 Task: Model the population dynamics of a species with density-dependent birth and death rates.
Action: Mouse moved to (137, 68)
Screenshot: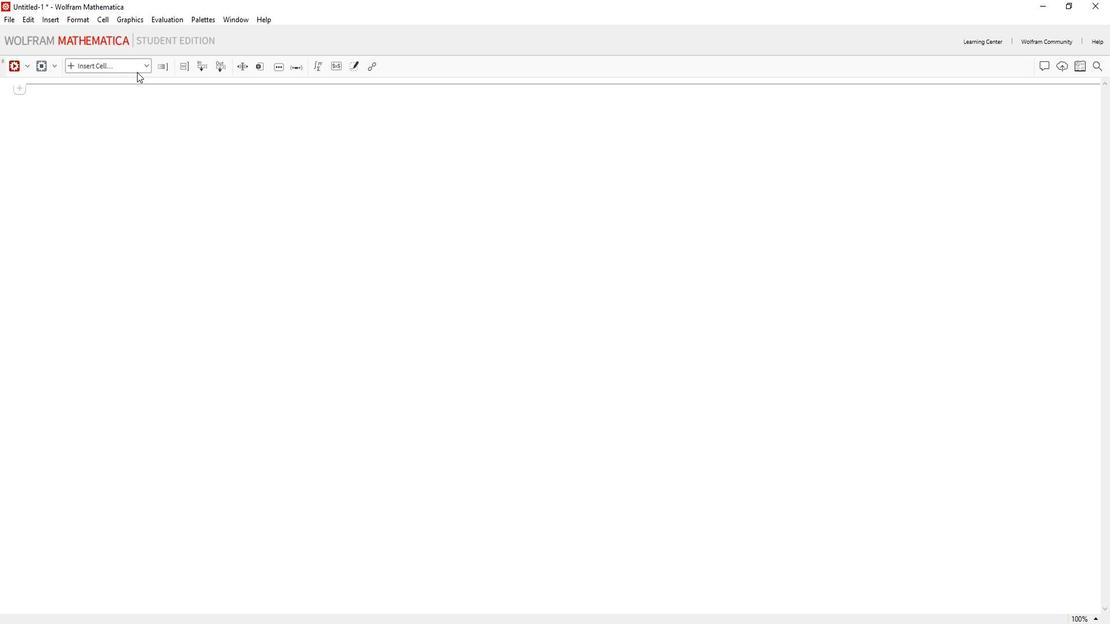 
Action: Mouse pressed left at (137, 68)
Screenshot: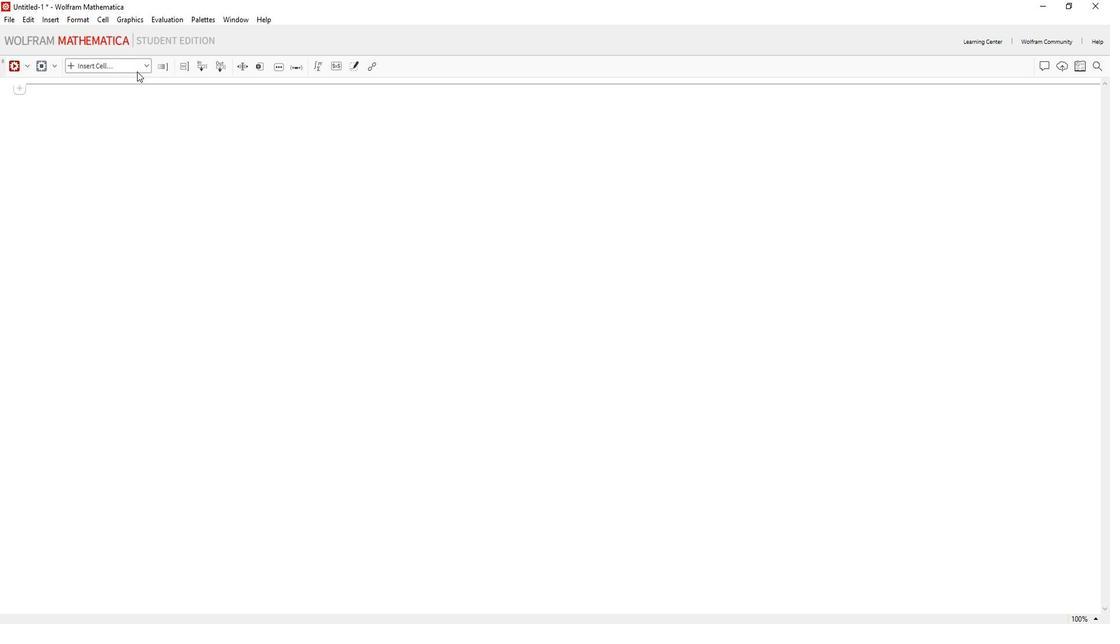 
Action: Mouse moved to (112, 213)
Screenshot: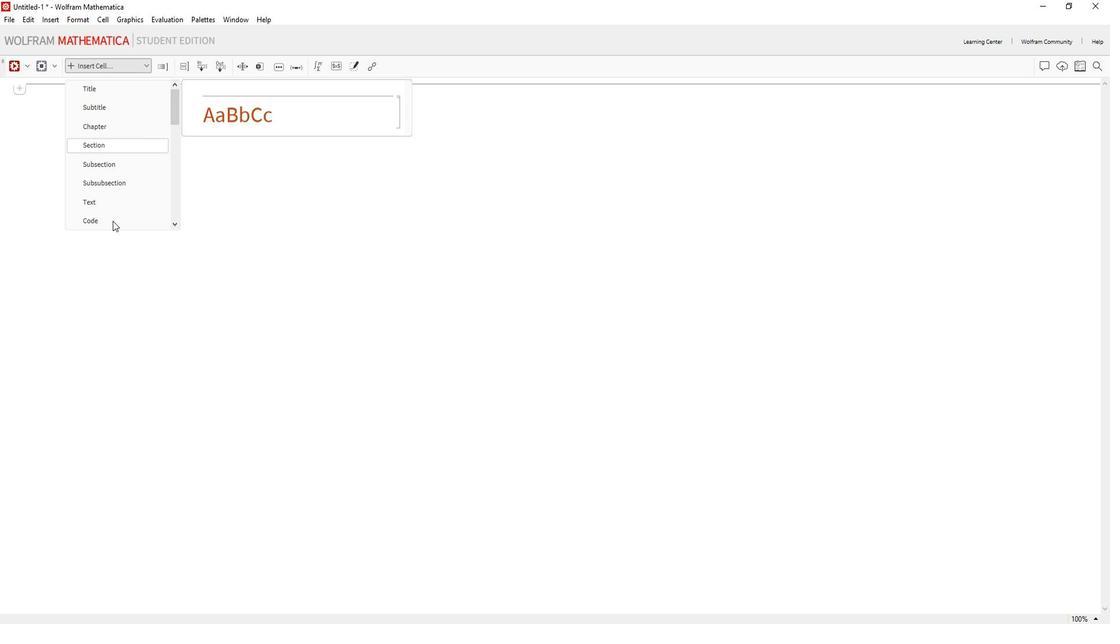 
Action: Mouse pressed left at (112, 213)
Screenshot: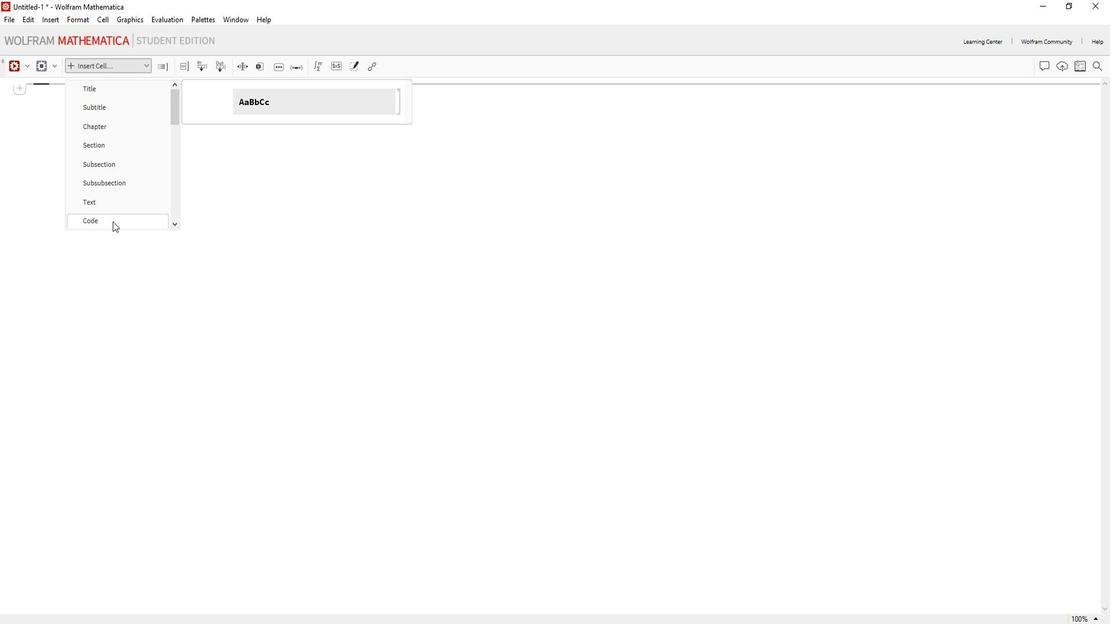 
Action: Mouse moved to (115, 196)
Screenshot: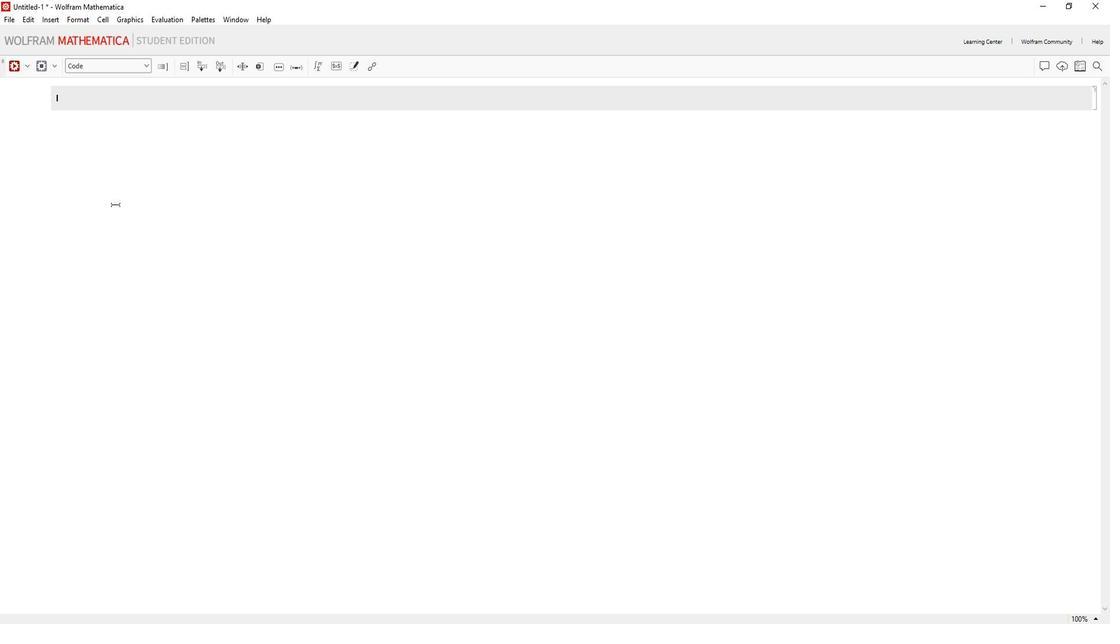 
Action: Key pressed <Key.caps_lock>R<Key.space>=<Key.space>0.1;<Key.enter><Key.caps_lock>k<Key.space>=<Key.space>1000;<Key.enter><Key.caps_lock>INITIAL<Key.caps_lock>p<Key.caps_lock>OPULATION<Key.space>=<Key.space>10<Key.space><Key.backspace>;<Key.enter>EQUATION<Key.space>=<Key.space><Key.caps_lock>nds<Key.caps_lock>OLVE[<Key.shift_r><Key.shift_r>{<Key.space><Key.enter><Key.caps_lock>p'[<Key.caps_lock>T<Key.right><Key.space>==<Key.space>R<Key.space>*<Key.space><Key.caps_lock>p[<Key.caps_lock>T<Key.right><Key.space>*<Key.space><Key.shift_r>(1<Key.space>-<Key.space><Key.caps_lock>p<Key.caps_lock>T<Key.backspace>[T]/<Key.caps_lock>k<Key.right>,<Key.enter><Key.caps_lock><Key.caps_lock>p[0]<Key.space>==<Key.space>initial<Key.caps_lock>P<Key.caps_lock>opulation<Key.backspace><Key.backspace><Key.backspace><Key.backspace><Key.backspace><Key.backspace><Key.backspace><Key.backspace><Key.backspace><Key.backspace><Key.backspace><Key.backspace><Key.backspace><Key.backspace><Key.backspace><Key.backspace><Key.backspace><Key.caps_lock>INITIALPO<Key.backspace><Key.backspace><Key.caps_lock>p<Key.caps_lock>OPULATION<Key.space><Key.enter><Key.right>,<Key.space><Key.caps_lock>p,<Key.space><Key.shift_r>{<Key.caps_lock>T,<Key.space>0,<Key.space>50<Key.right><Key.right>;<Key.enter><Key.caps_lock>p<Key.caps_lock>LOT[<Key.caps_lock>e<Key.caps_lock>VALUATE[<Key.caps_lock>p[<Key.caps_lock>T<Key.right><Key.space>/.<Key.space>EQUATION],<Key.space><Key.shift_r>{T,<Key.space>0,<Key.space>50<Key.right>,<Key.space><Key.enter><Key.caps_lock>p<Key.caps_lock>LOT<Key.caps_lock>r<Key.caps_lock>ANGE<Key.space>-<Key.shift>><Key.space><Key.caps_lock>all<Key.backspace><Key.backspace><Key.caps_lock>LL,<Key.space><Key.enter><Key.caps_lock>a<Key.caps_lock>XES<Key.caps_lock>l<Key.caps_lock>ABEL<Key.space>-<Key.shift>><Key.space><Key.shift_r>{<Key.shift_r>"<Key.caps_lock>t<Key.caps_lock>IME<Key.right>,<Key.space><Key.shift_r>"<Key.caps_lock>p<Key.caps_lock>OPULATION<Key.right><Key.right>,<Key.space><Key.enter><Key.caps_lock>p<Key.caps_lock>LOT<Key.caps_lock>l<Key.caps_lock>ABEL<Key.space>-<Key.shift>><Key.space><Key.shift_r>"<Key.caps_lock>l<Key.caps_lock>OGISTIC<Key.space><Key.caps_lock>g<Key.caps_lock>ROWTH<Key.space><Key.caps_lock>m<Key.caps_lock>ODEL<Key.right><Key.right>
Screenshot: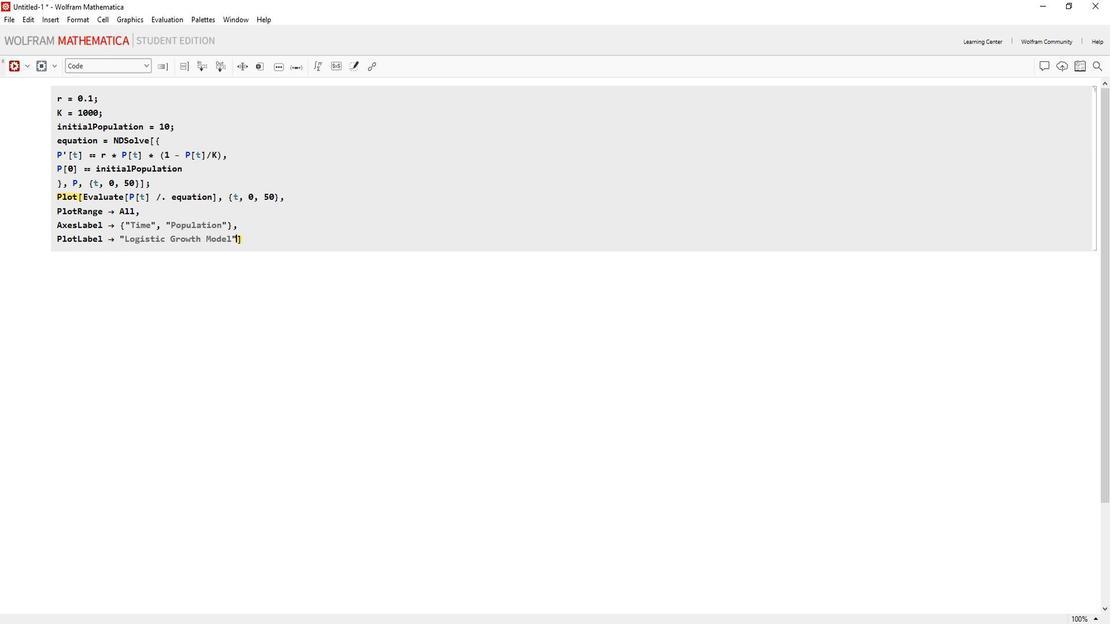 
Action: Mouse moved to (12, 65)
Screenshot: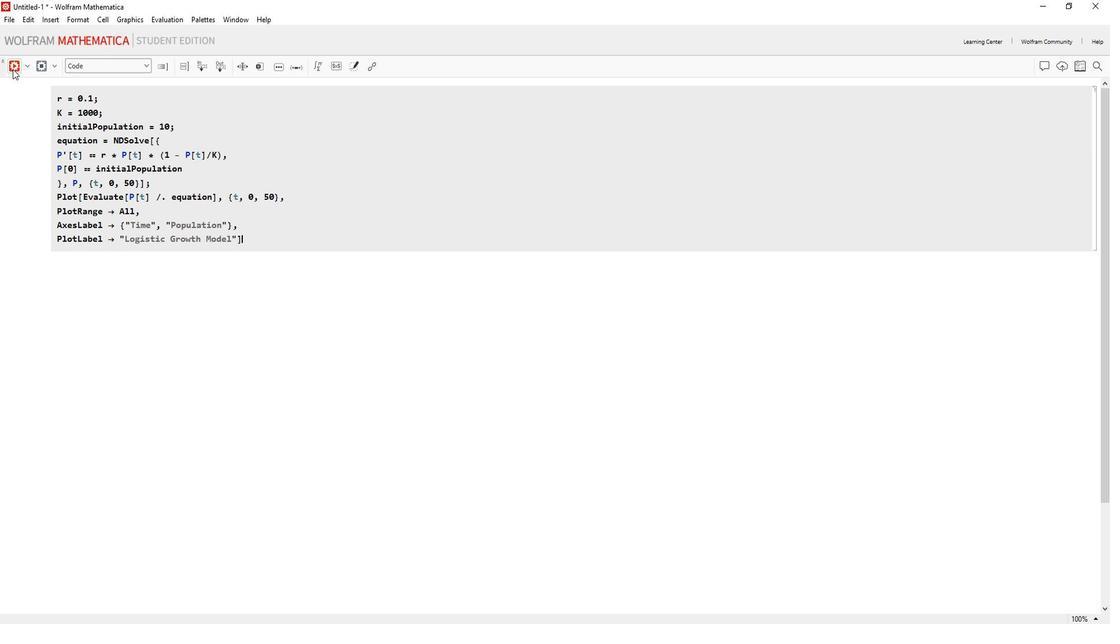 
Action: Mouse pressed left at (12, 65)
Screenshot: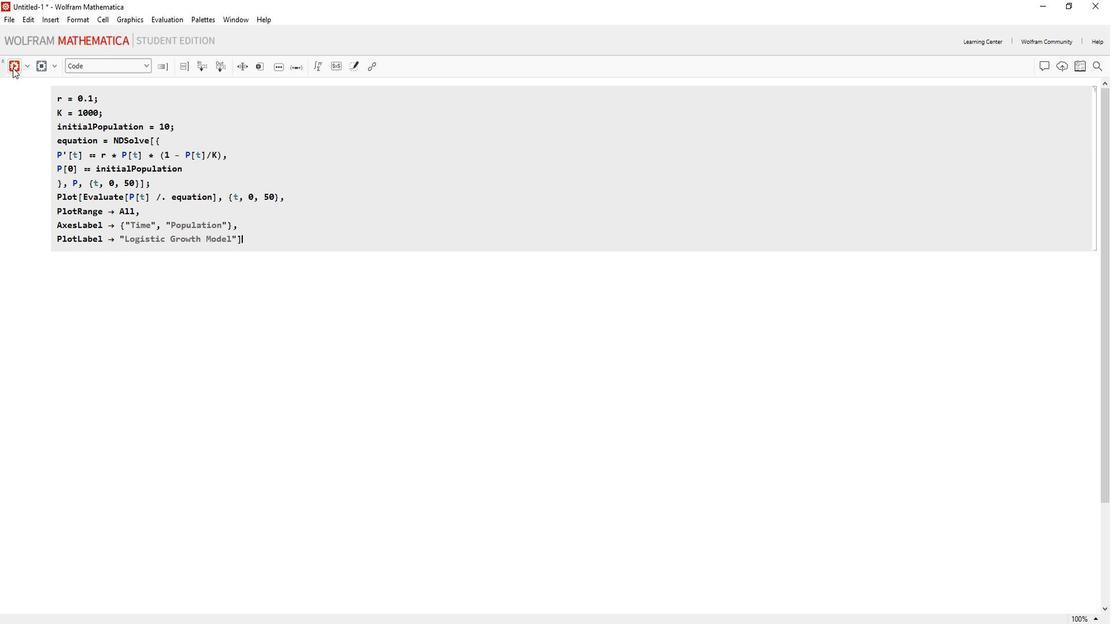 
